 Task: Toggle the limit-enabled option in the editor management.
Action: Mouse moved to (86, 433)
Screenshot: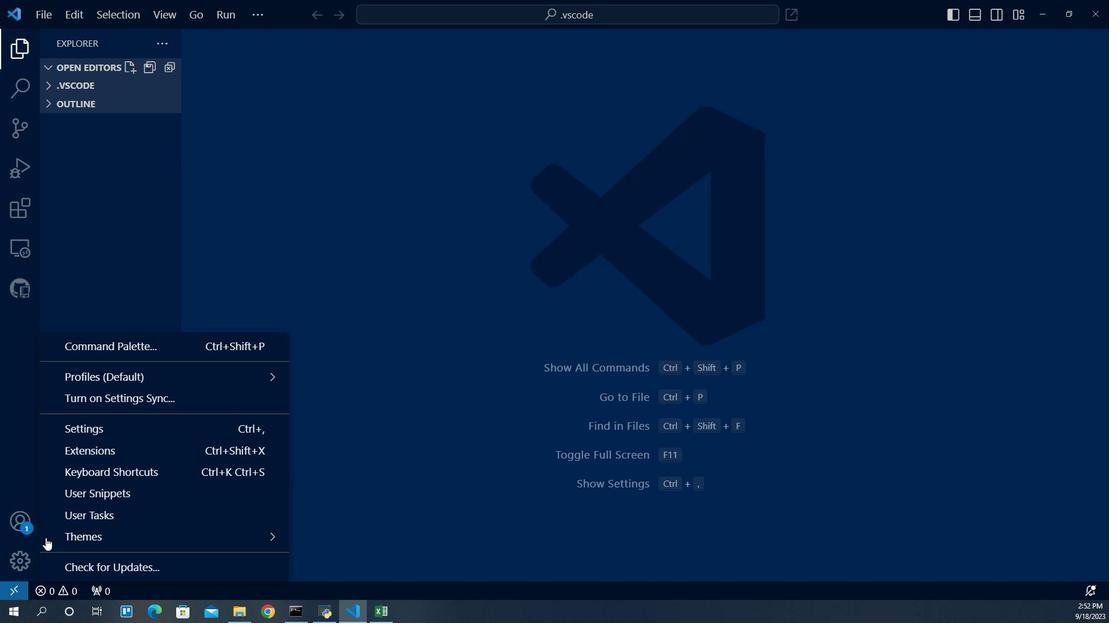 
Action: Mouse pressed left at (86, 433)
Screenshot: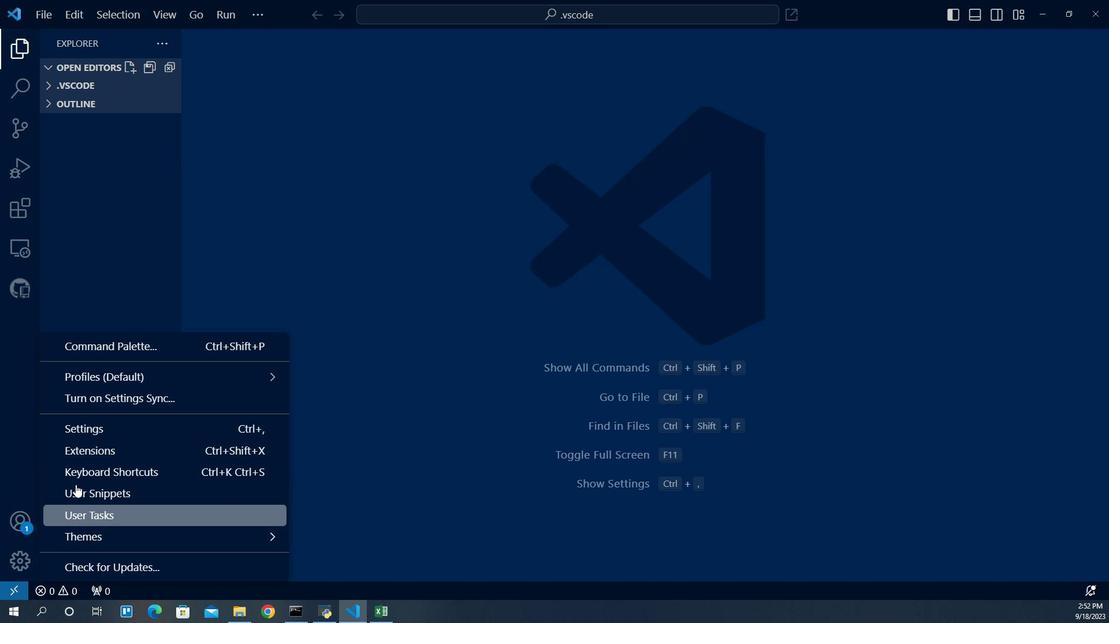 
Action: Mouse moved to (142, 355)
Screenshot: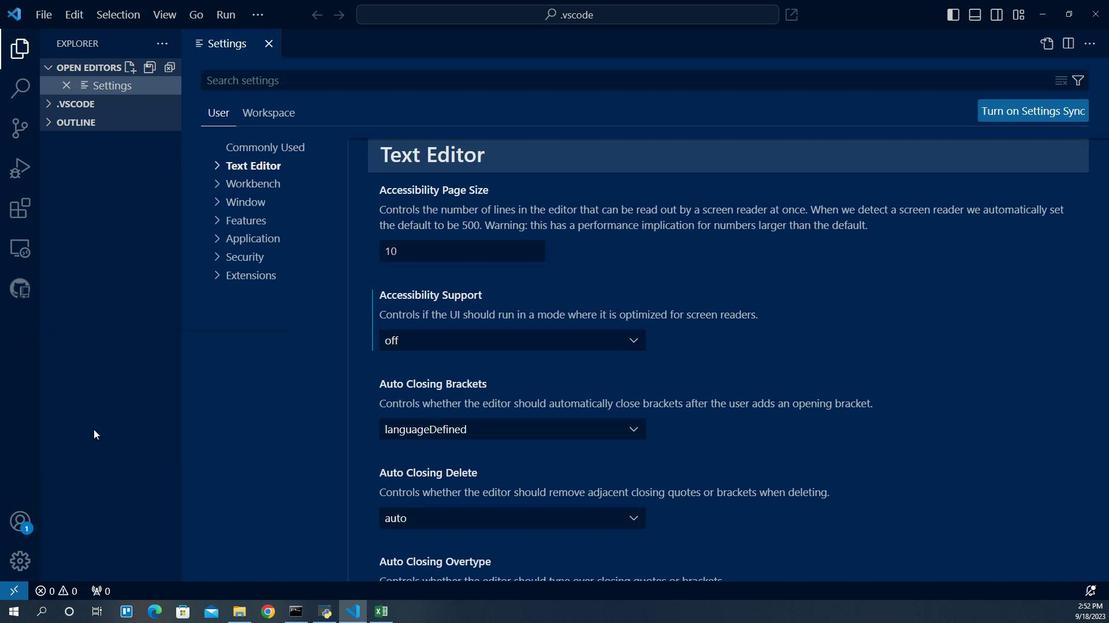 
Action: Mouse pressed left at (142, 355)
Screenshot: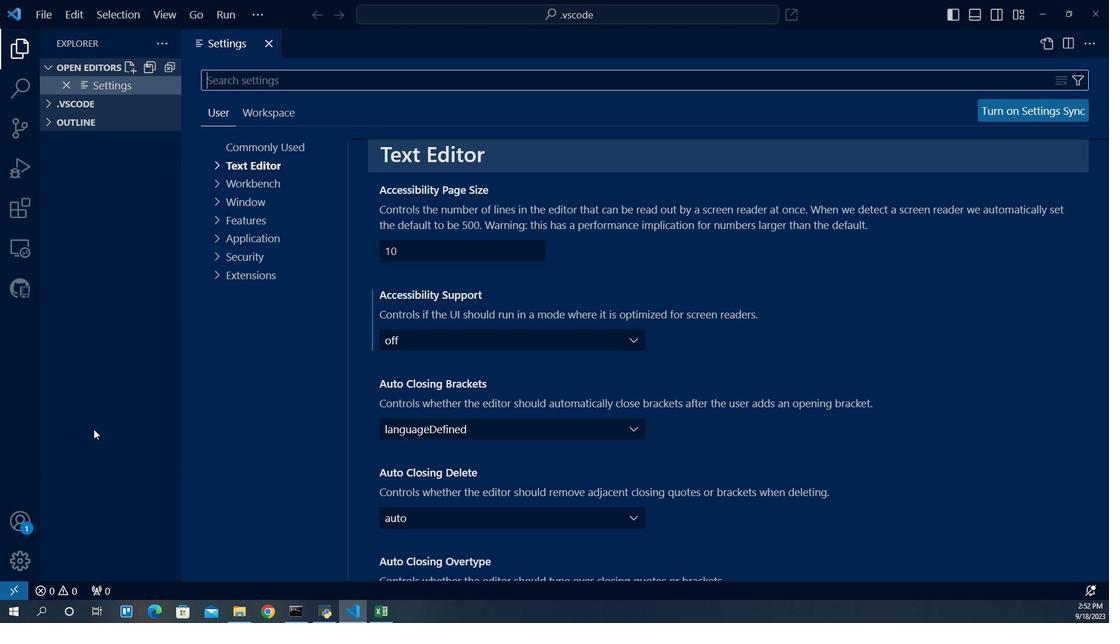 
Action: Mouse moved to (286, 169)
Screenshot: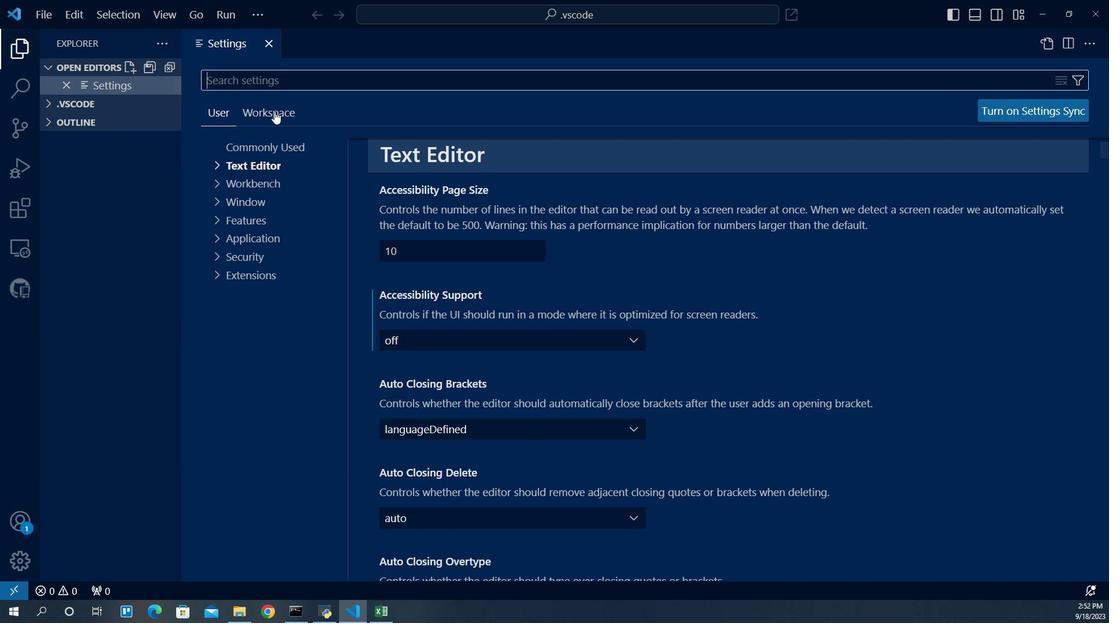 
Action: Mouse pressed left at (286, 169)
Screenshot: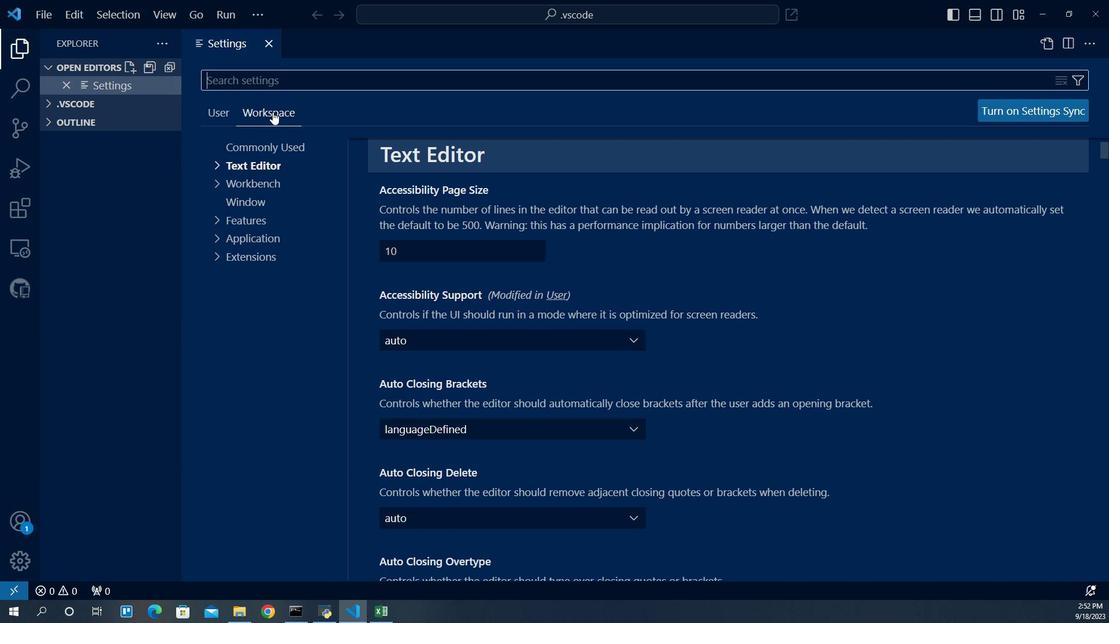 
Action: Mouse moved to (243, 210)
Screenshot: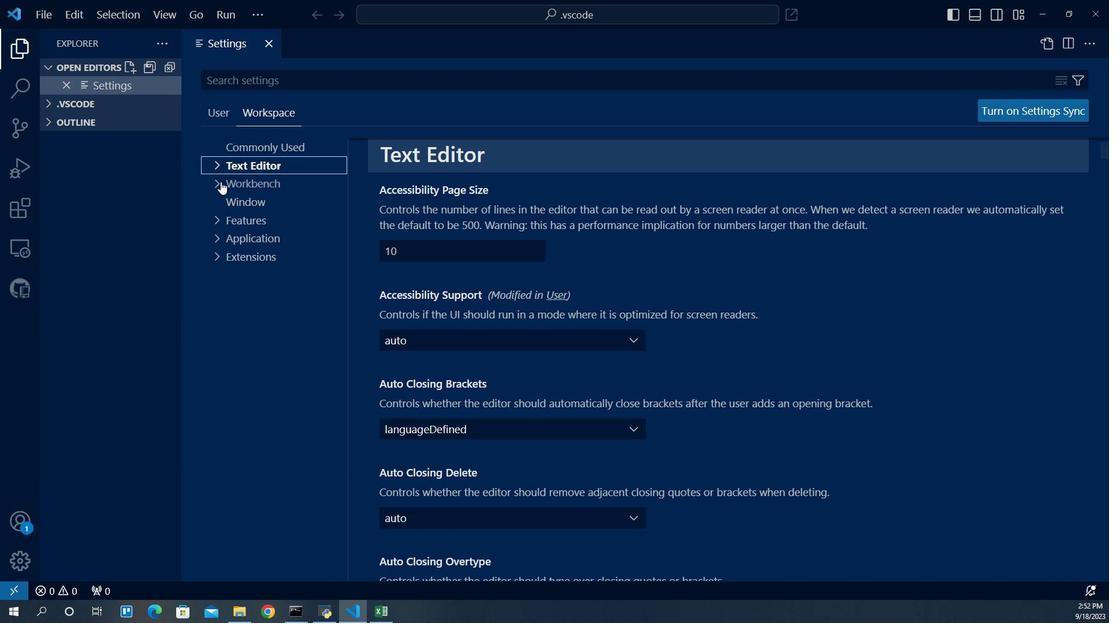 
Action: Mouse pressed left at (243, 210)
Screenshot: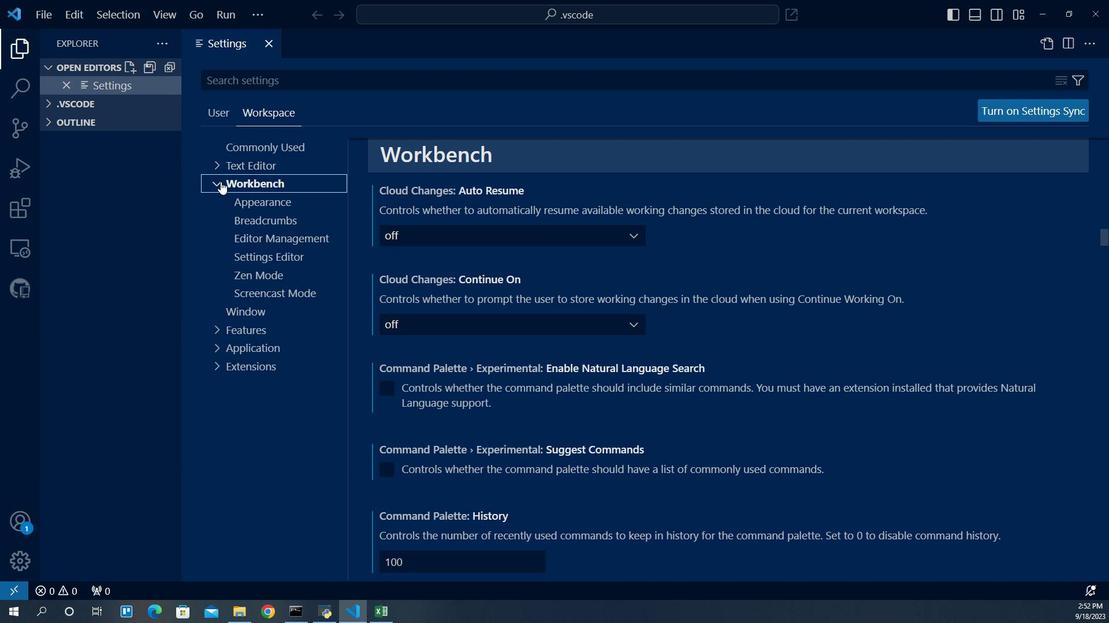 
Action: Mouse moved to (265, 243)
Screenshot: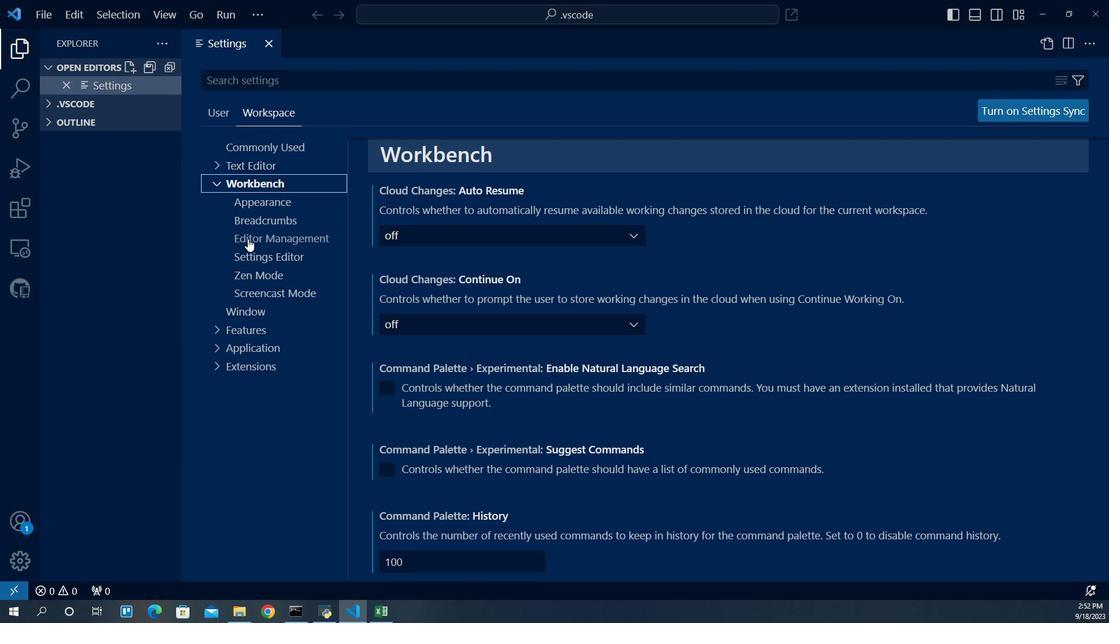 
Action: Mouse pressed left at (265, 243)
Screenshot: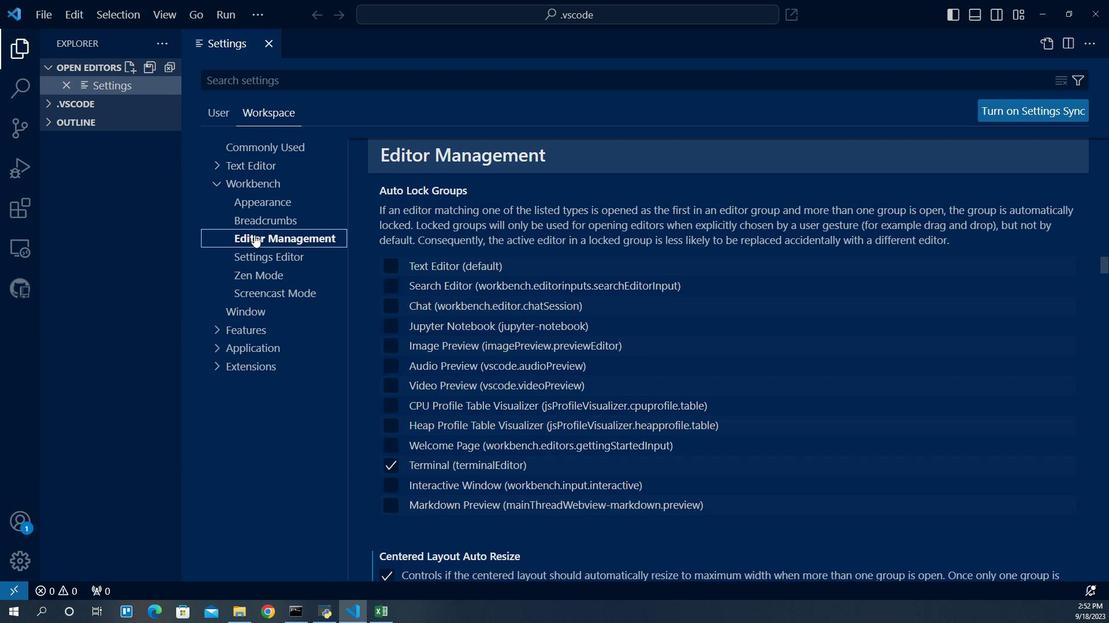 
Action: Mouse moved to (447, 389)
Screenshot: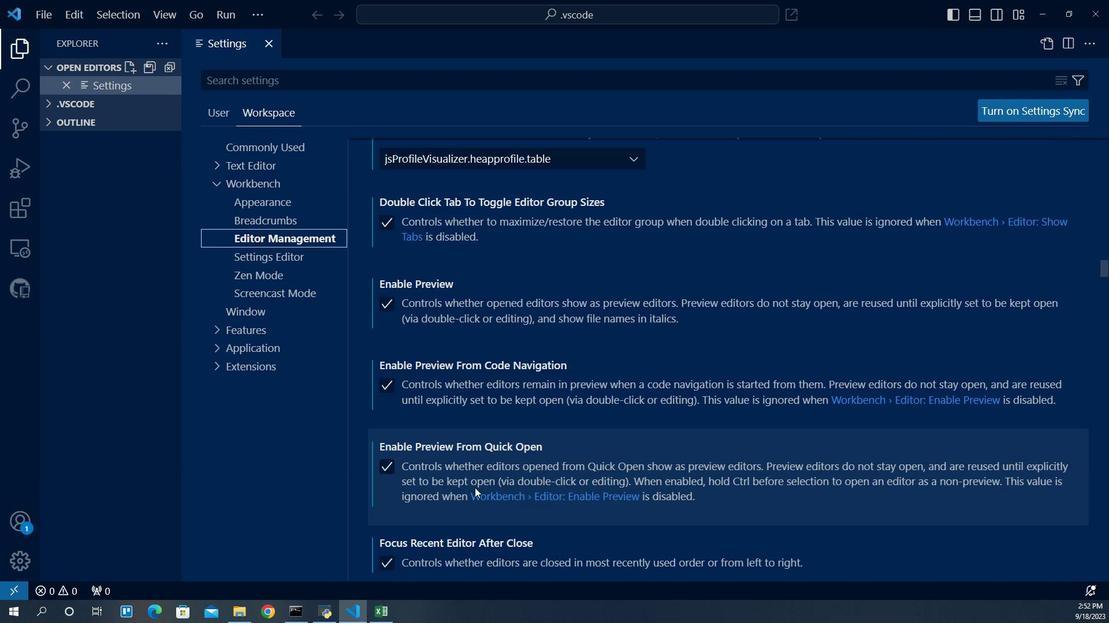 
Action: Mouse scrolled (447, 388) with delta (0, 0)
Screenshot: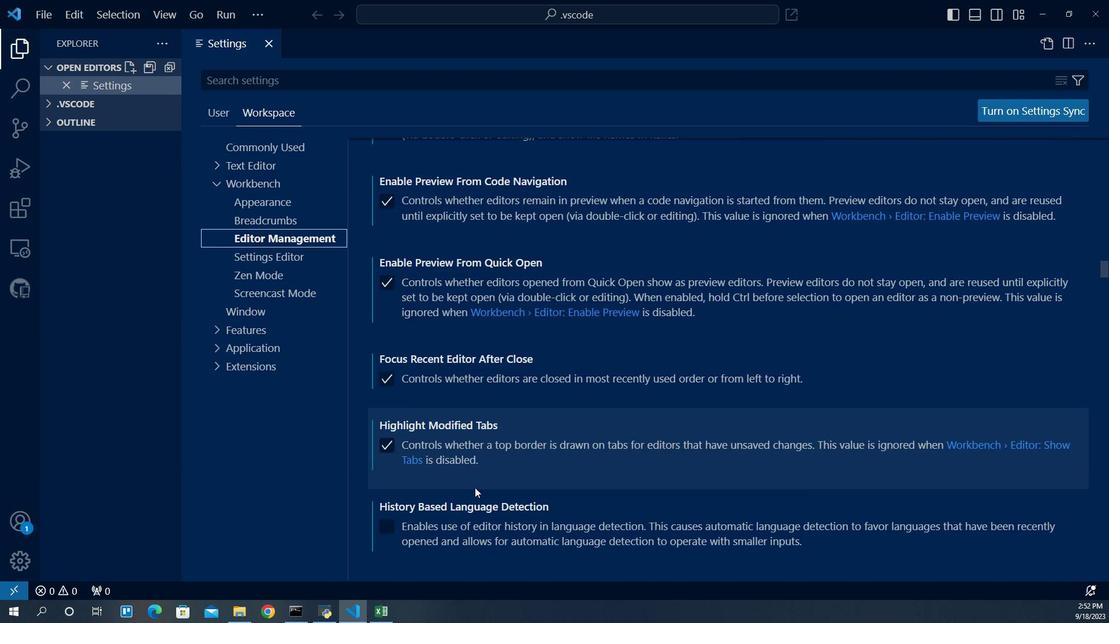
Action: Mouse scrolled (447, 388) with delta (0, 0)
Screenshot: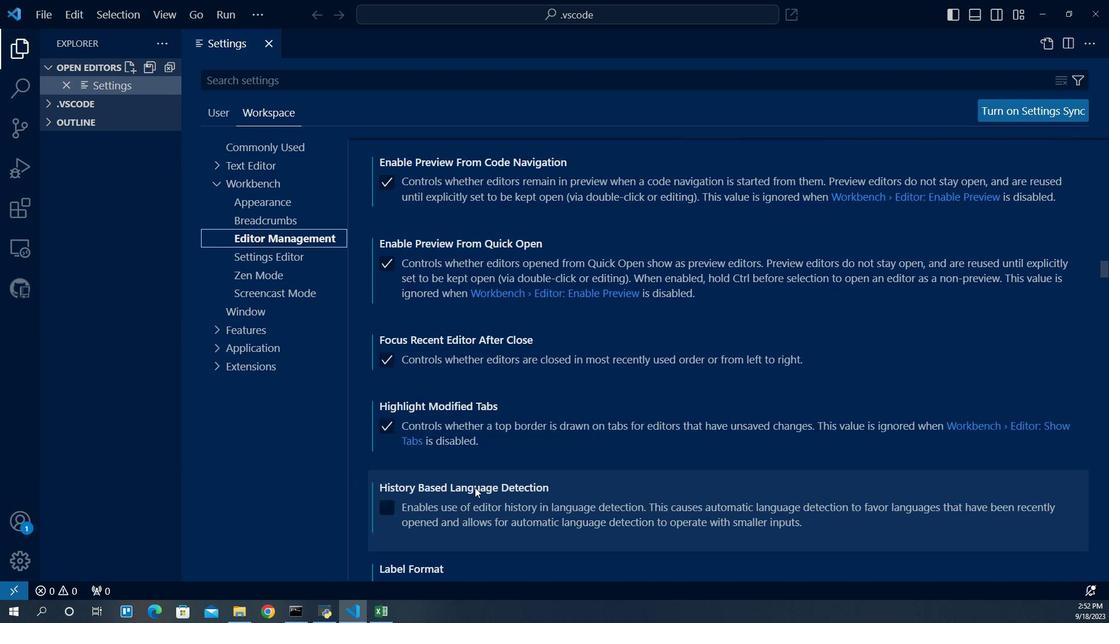 
Action: Mouse scrolled (447, 388) with delta (0, 0)
Screenshot: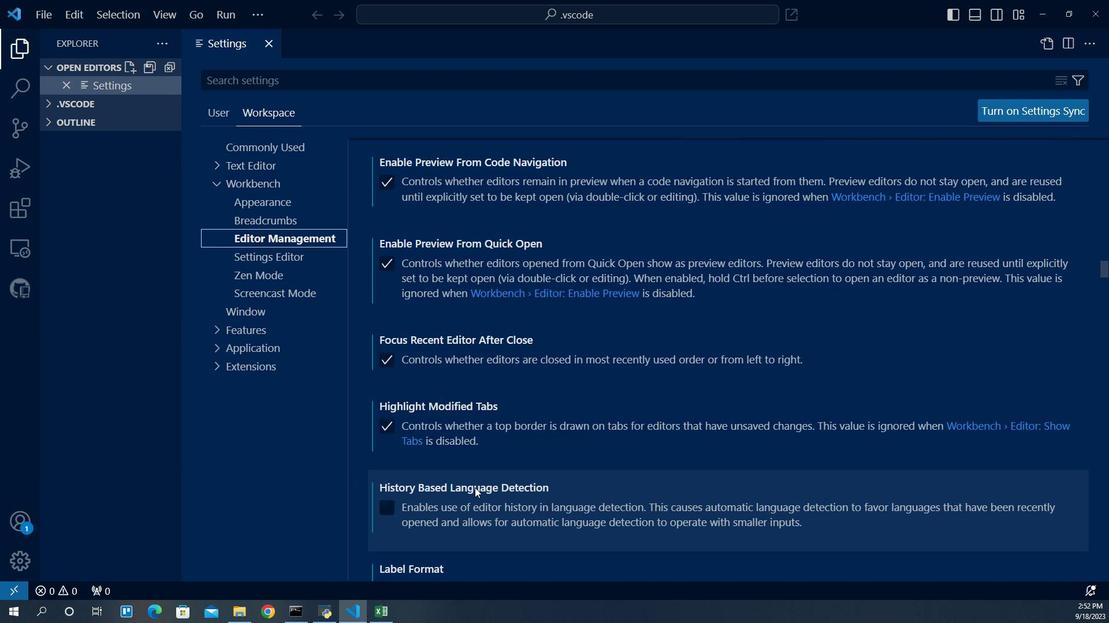 
Action: Mouse scrolled (447, 388) with delta (0, 0)
Screenshot: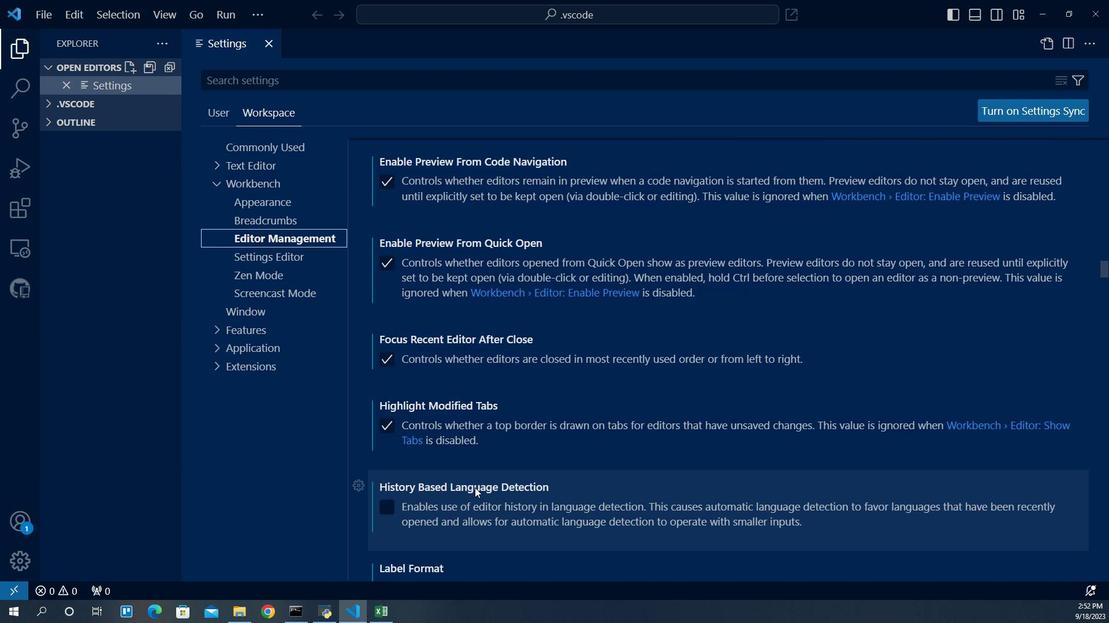 
Action: Mouse scrolled (447, 388) with delta (0, 0)
Screenshot: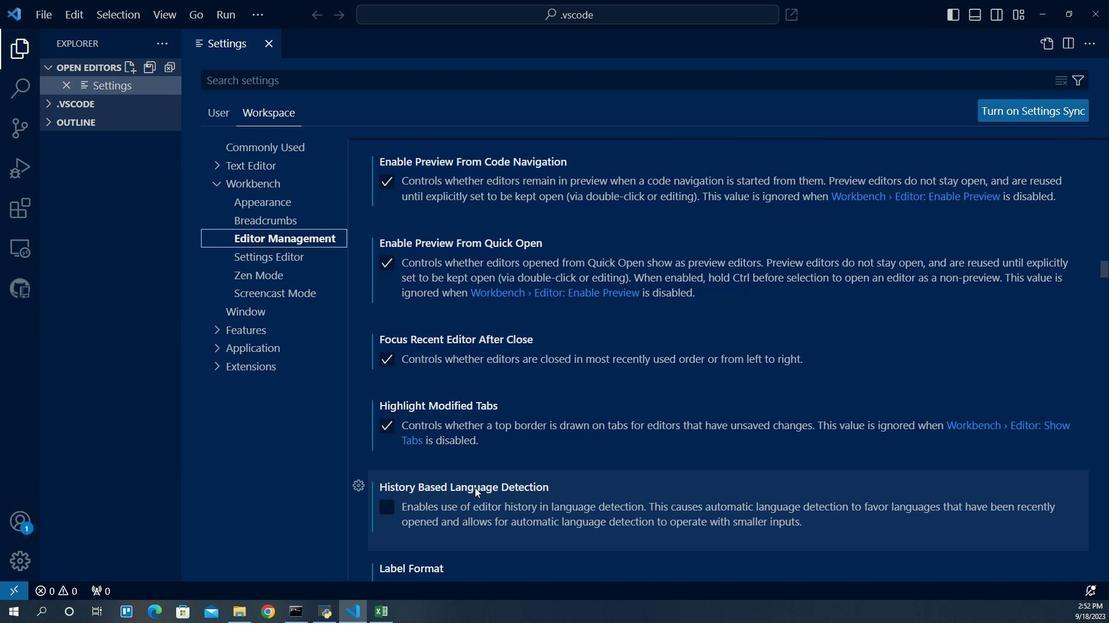 
Action: Mouse scrolled (447, 388) with delta (0, 0)
Screenshot: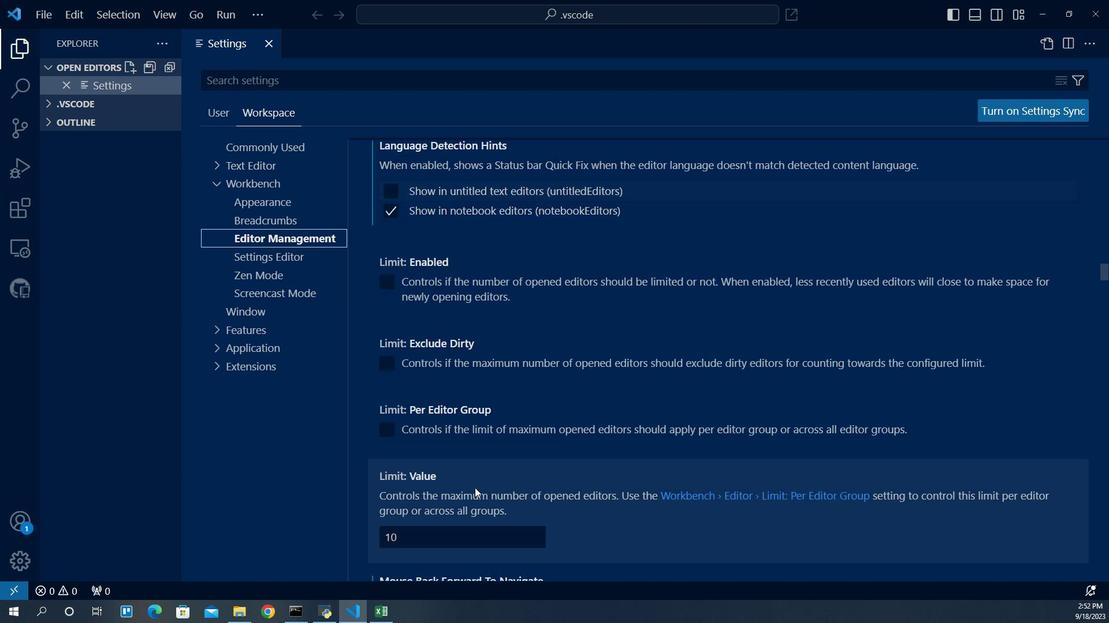 
Action: Mouse scrolled (447, 388) with delta (0, 0)
Screenshot: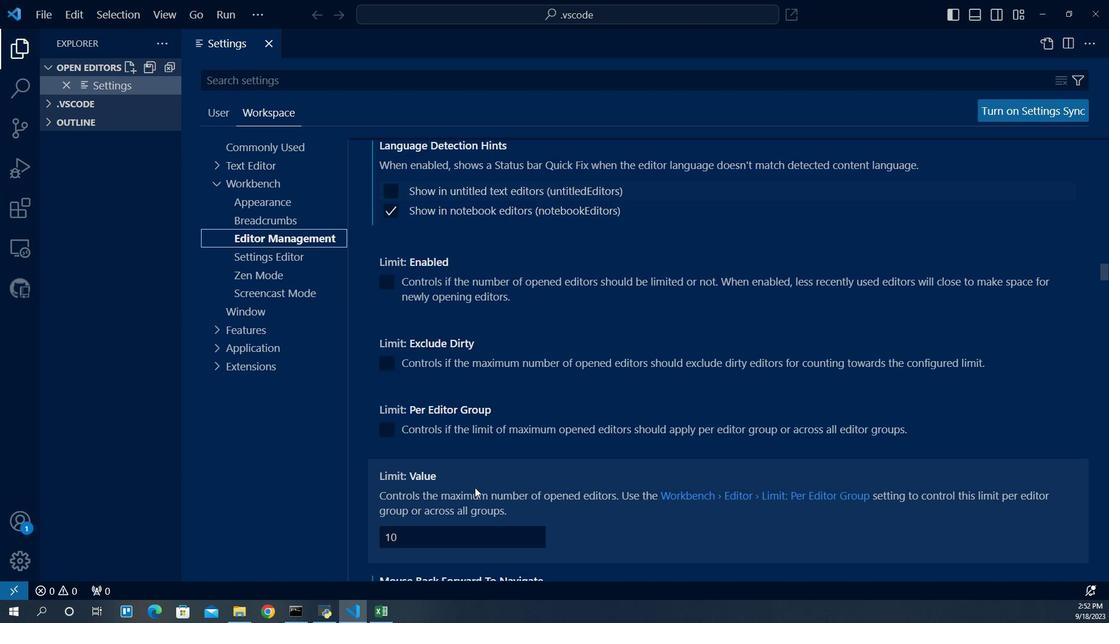 
Action: Mouse scrolled (447, 388) with delta (0, 0)
Screenshot: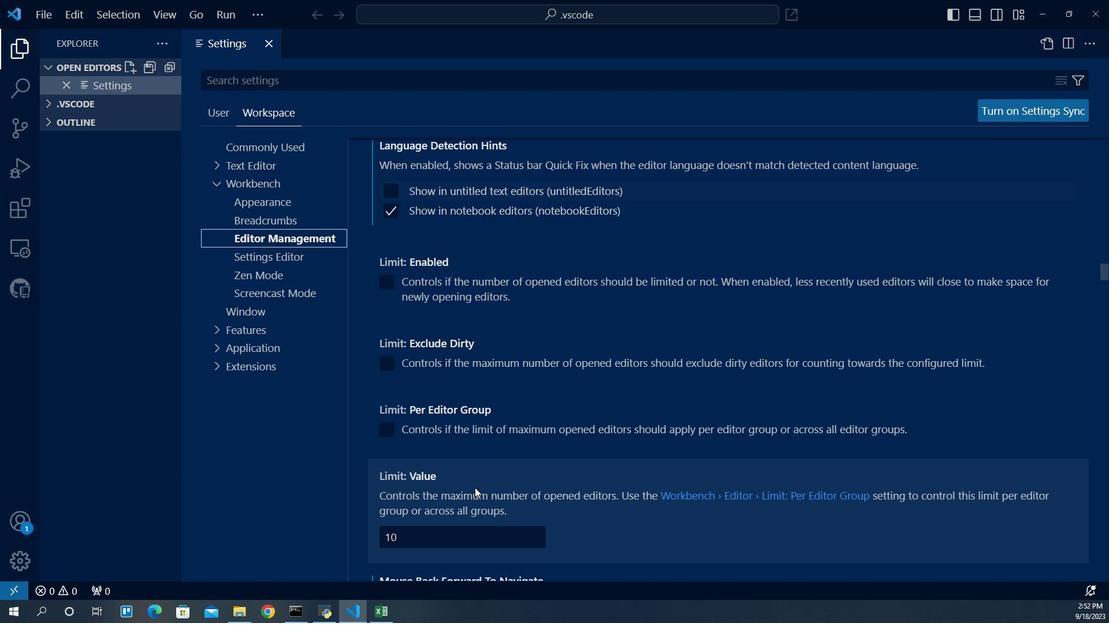 
Action: Mouse moved to (373, 269)
Screenshot: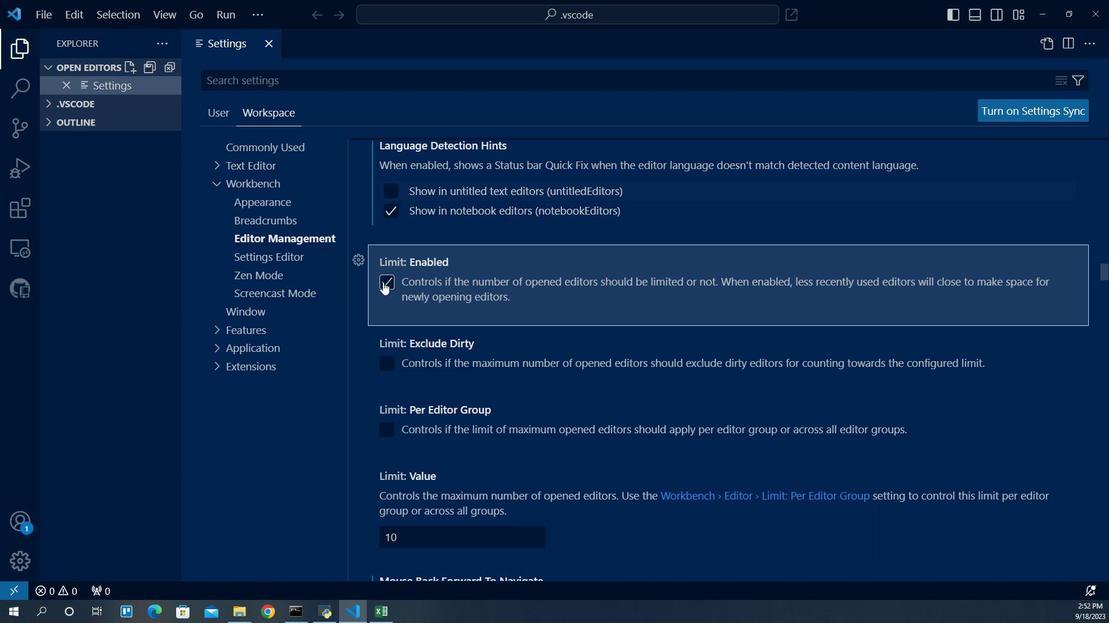 
Action: Mouse pressed left at (373, 269)
Screenshot: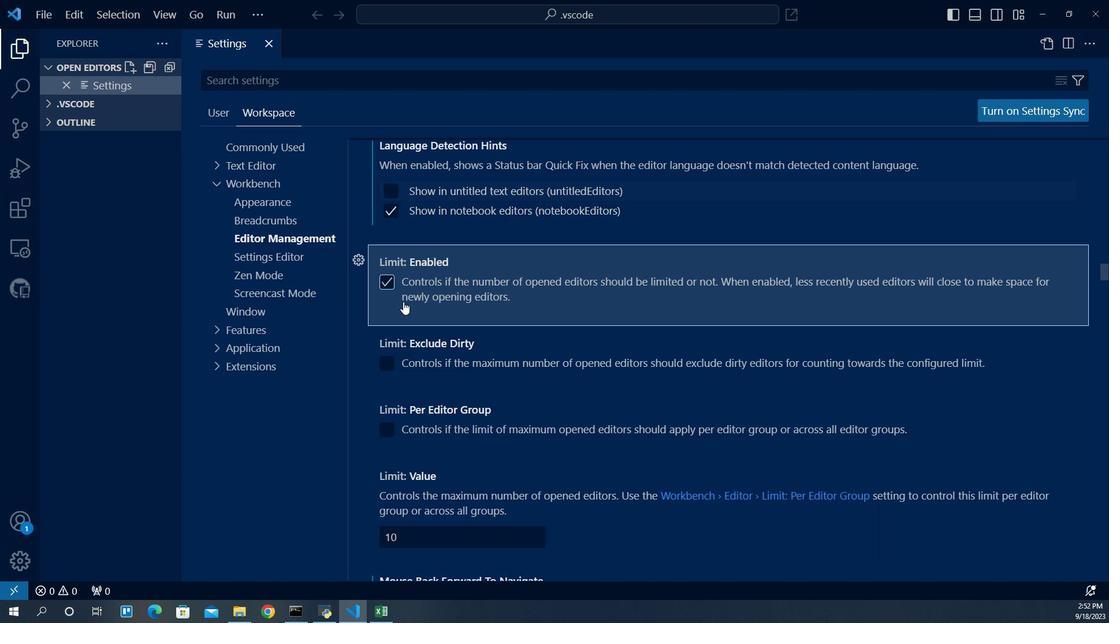 
Action: Mouse moved to (402, 283)
Screenshot: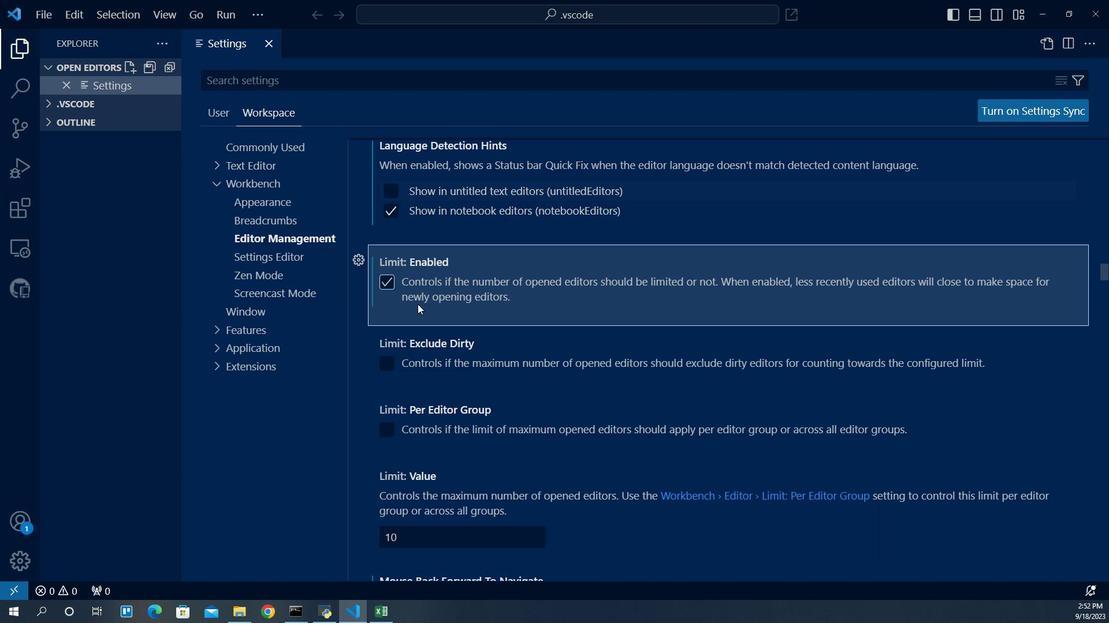 
